 Task: Add Kuumba Made Persian Garden Fragrance Oil to the cart.
Action: Mouse moved to (236, 124)
Screenshot: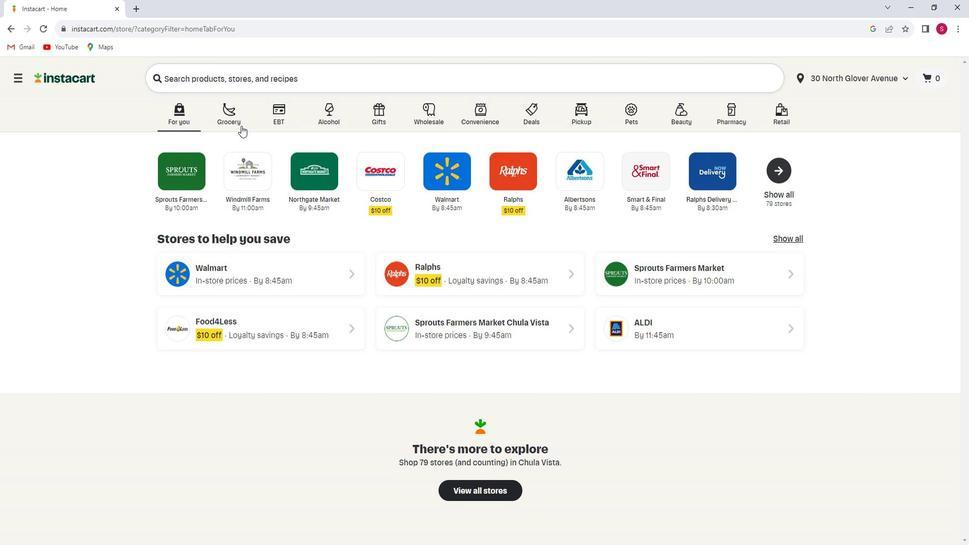 
Action: Mouse pressed left at (236, 124)
Screenshot: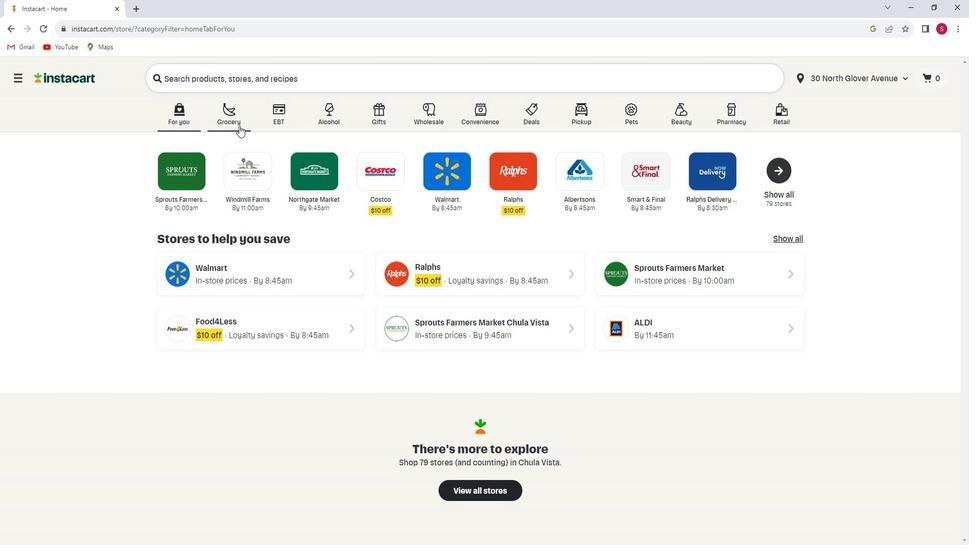
Action: Mouse moved to (219, 309)
Screenshot: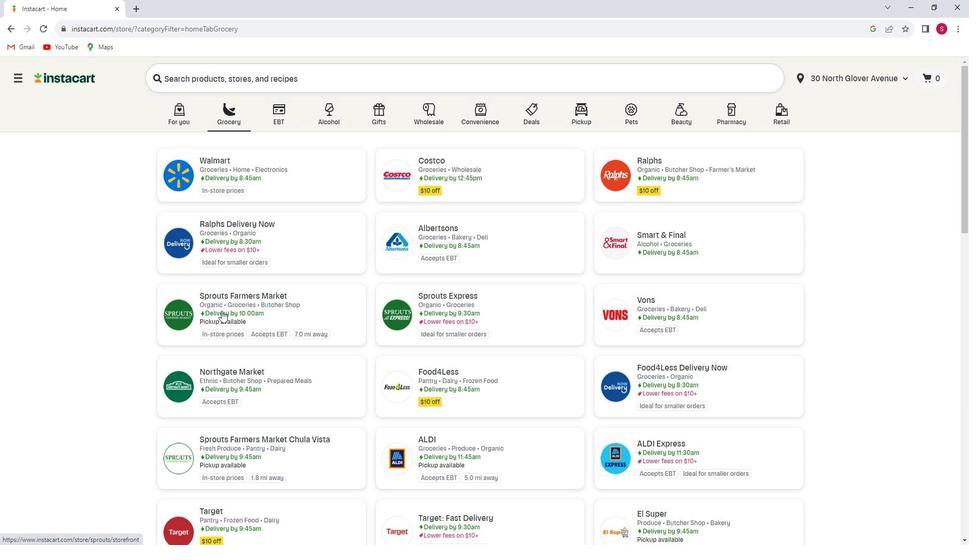 
Action: Mouse pressed left at (219, 309)
Screenshot: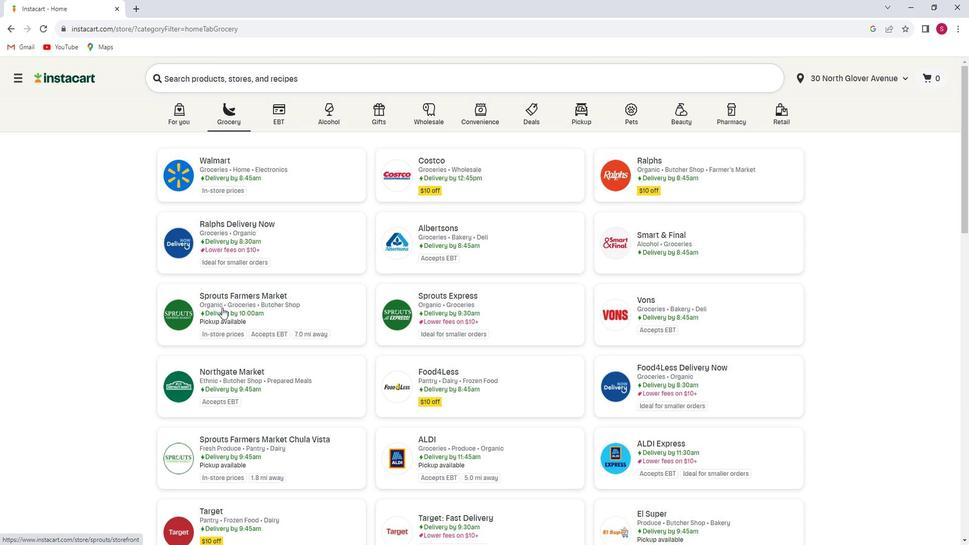 
Action: Mouse moved to (44, 302)
Screenshot: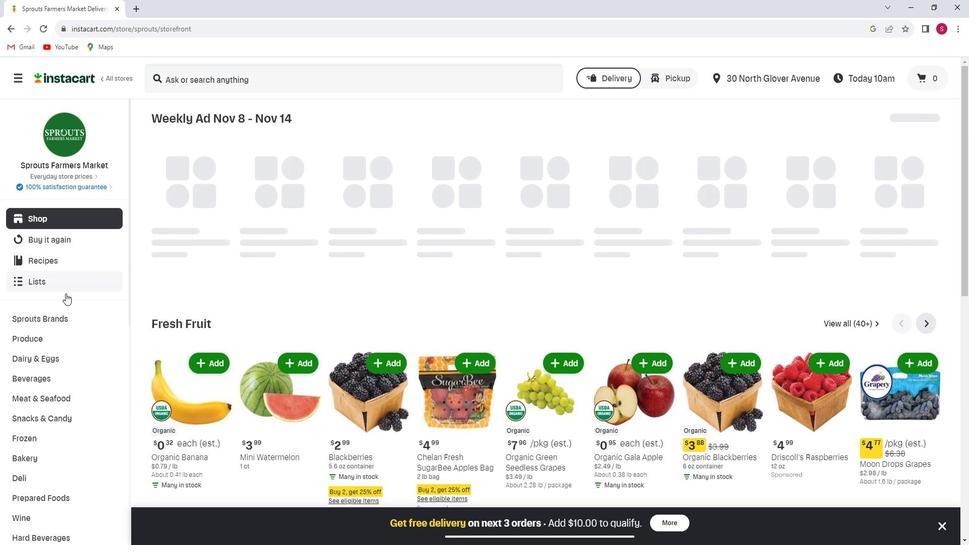 
Action: Mouse scrolled (44, 302) with delta (0, 0)
Screenshot: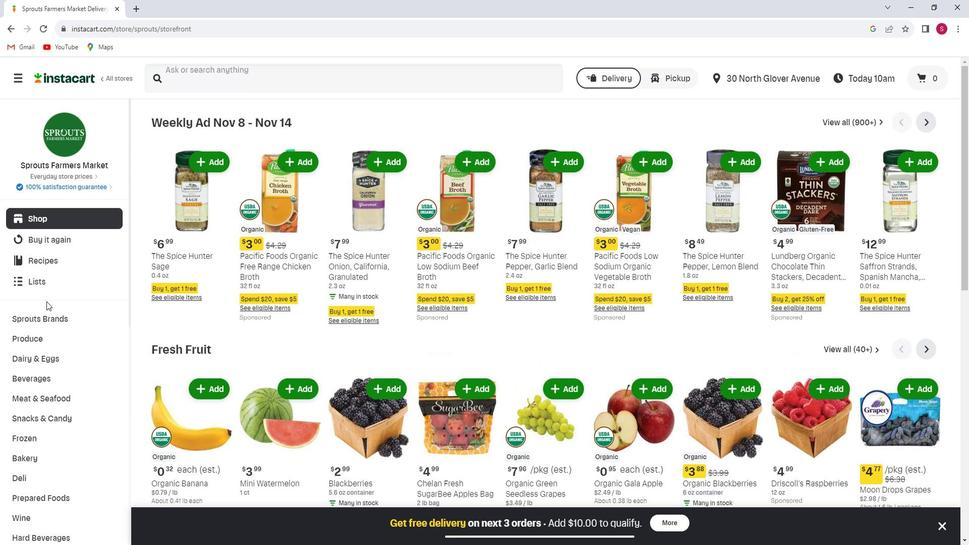 
Action: Mouse scrolled (44, 302) with delta (0, 0)
Screenshot: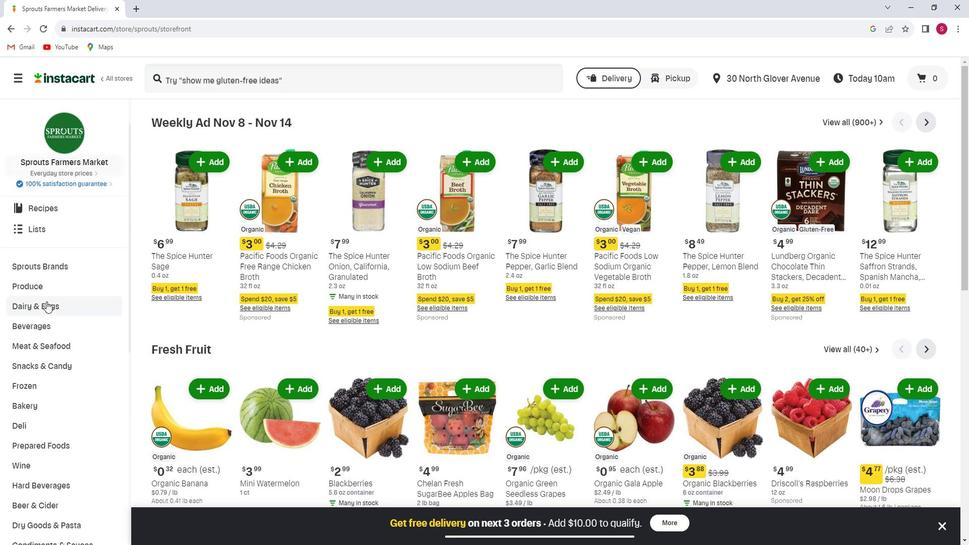 
Action: Mouse scrolled (44, 302) with delta (0, 0)
Screenshot: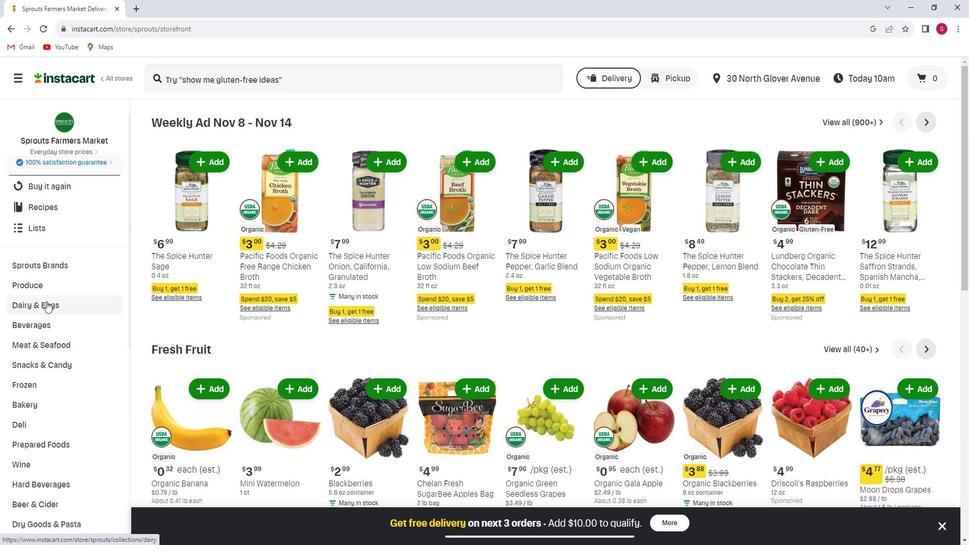 
Action: Mouse scrolled (44, 302) with delta (0, 0)
Screenshot: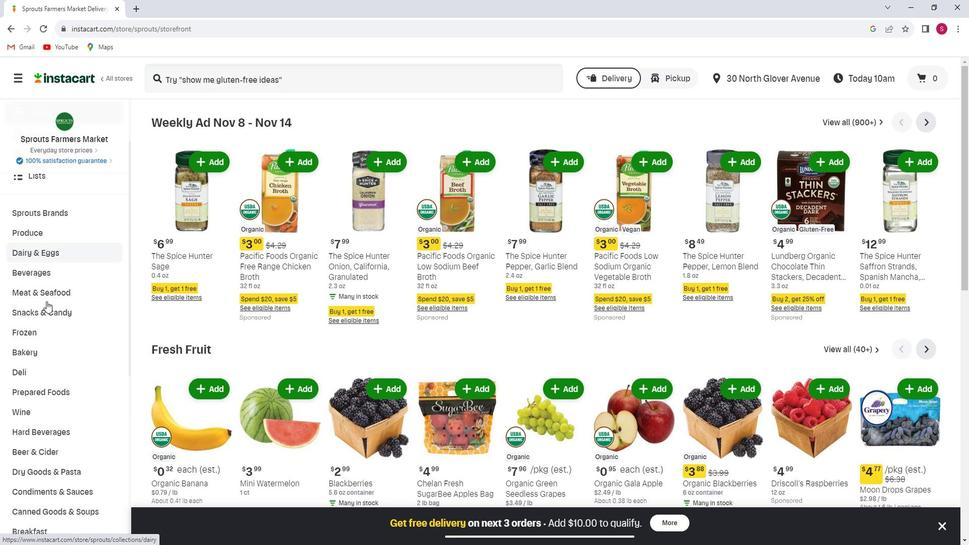 
Action: Mouse scrolled (44, 302) with delta (0, 0)
Screenshot: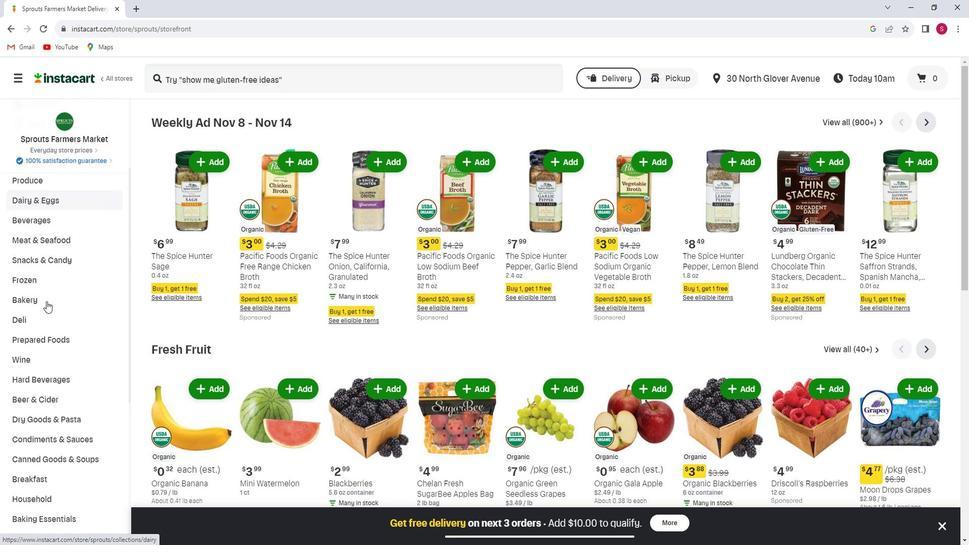 
Action: Mouse moved to (43, 303)
Screenshot: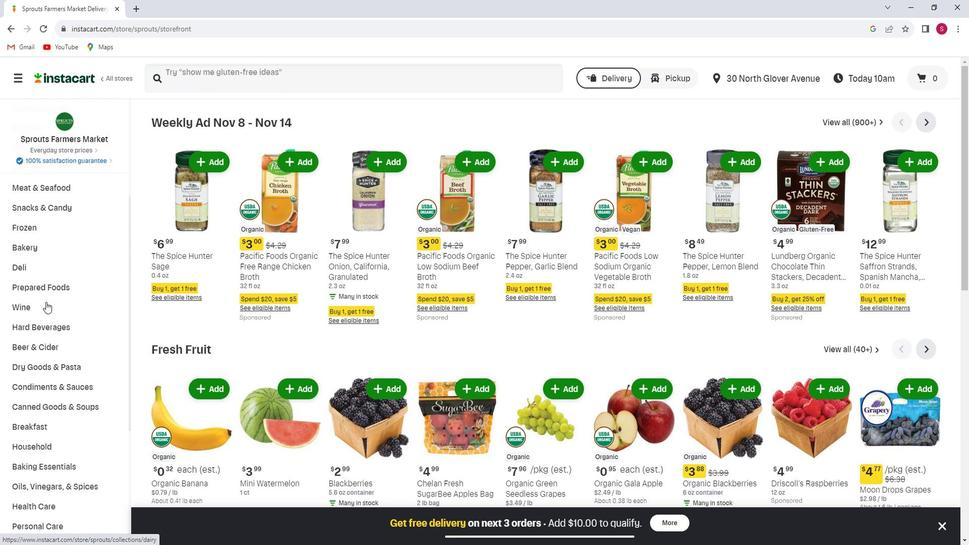 
Action: Mouse scrolled (43, 302) with delta (0, -1)
Screenshot: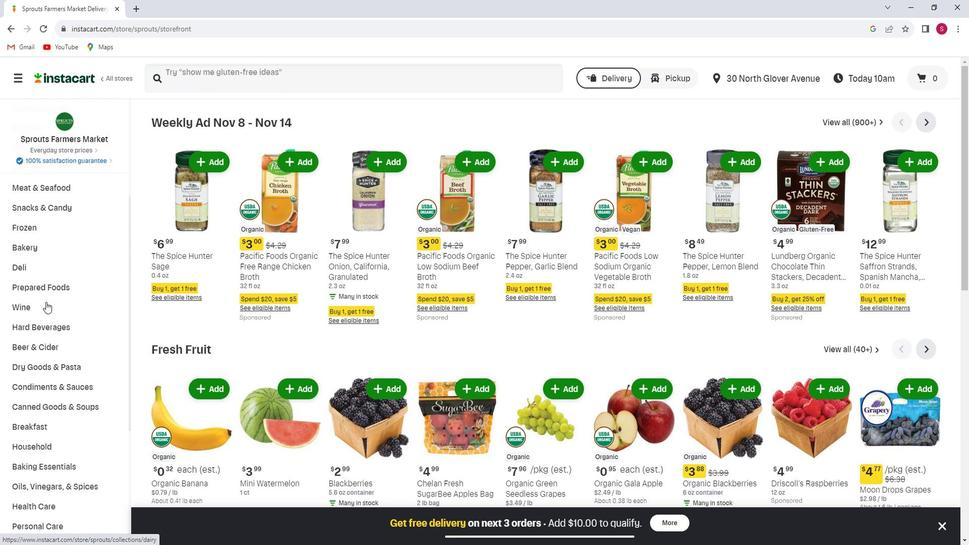 
Action: Mouse moved to (43, 304)
Screenshot: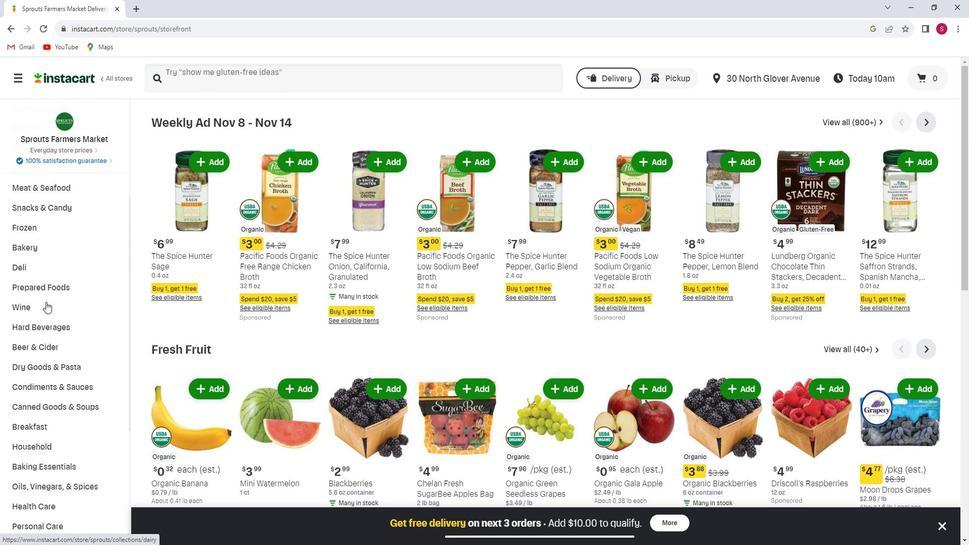 
Action: Mouse scrolled (43, 303) with delta (0, 0)
Screenshot: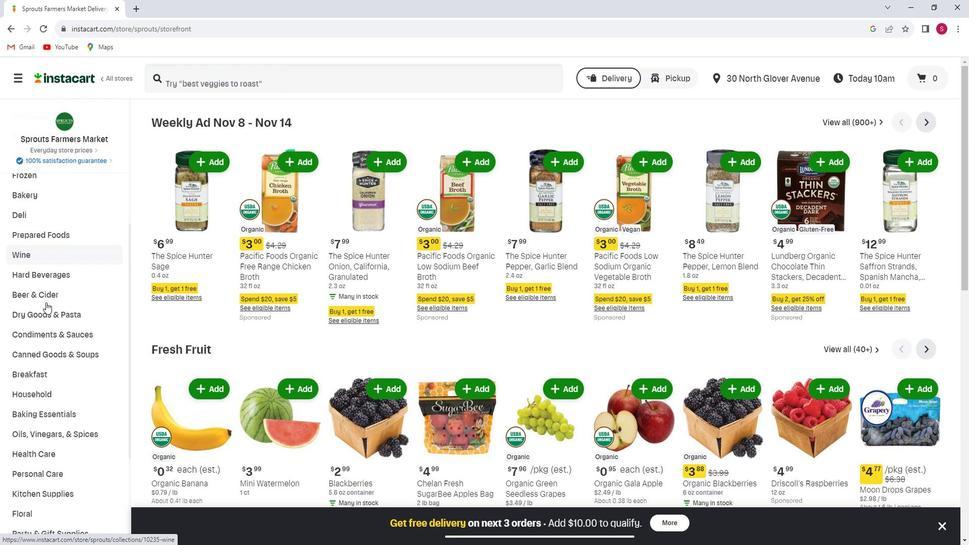 
Action: Mouse moved to (43, 304)
Screenshot: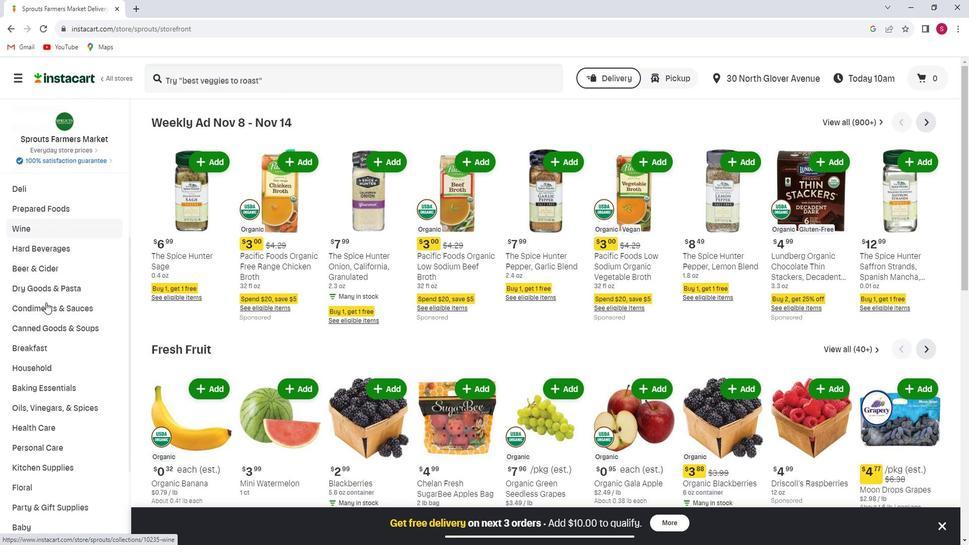 
Action: Mouse scrolled (43, 304) with delta (0, 0)
Screenshot: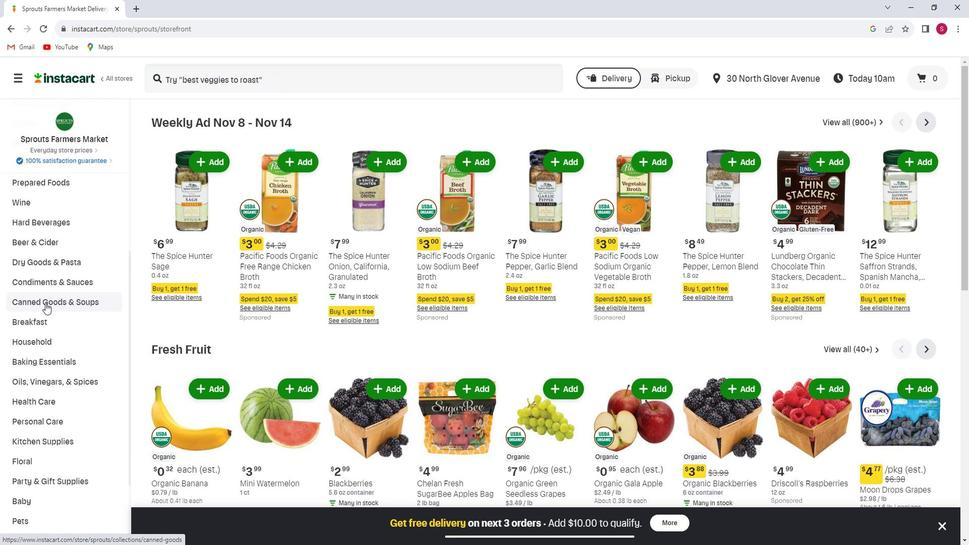 
Action: Mouse scrolled (43, 304) with delta (0, 0)
Screenshot: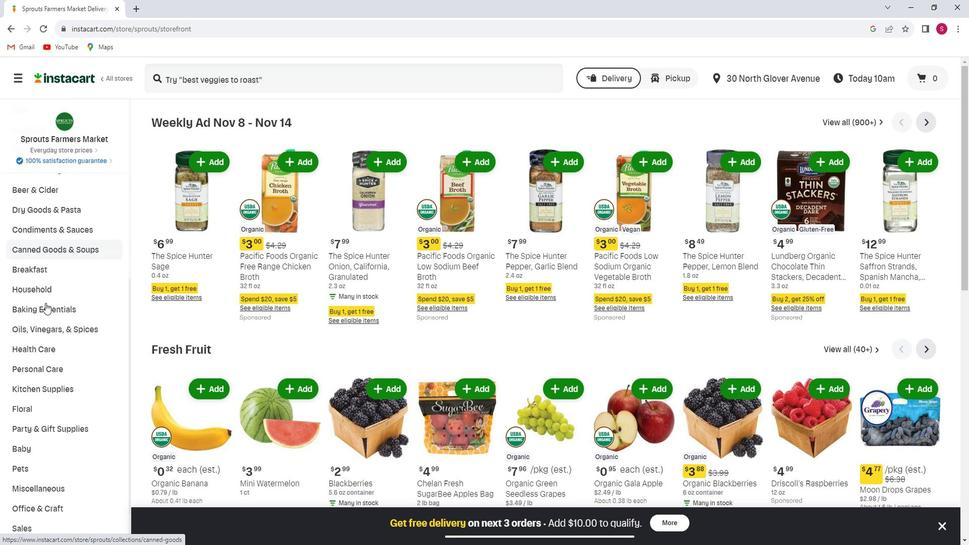 
Action: Mouse moved to (41, 319)
Screenshot: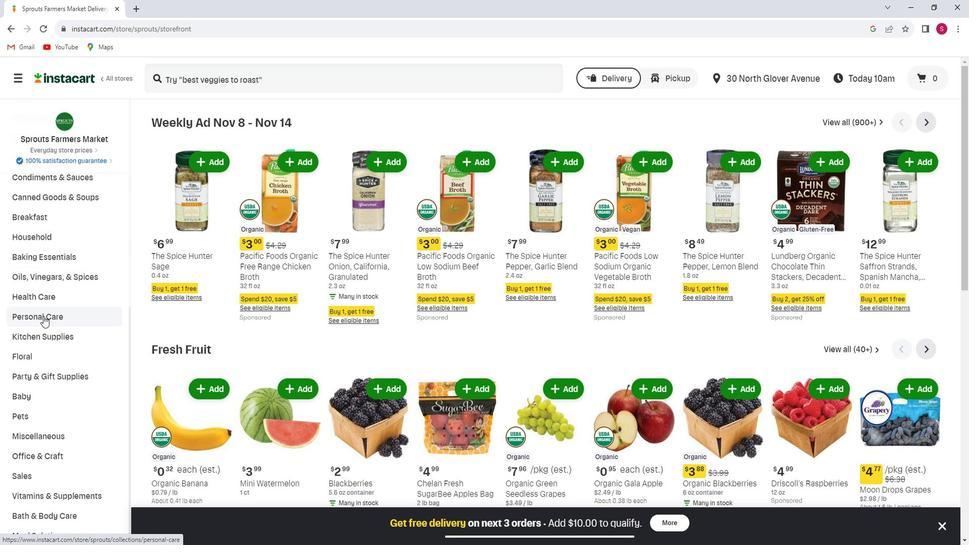 
Action: Mouse pressed left at (41, 319)
Screenshot: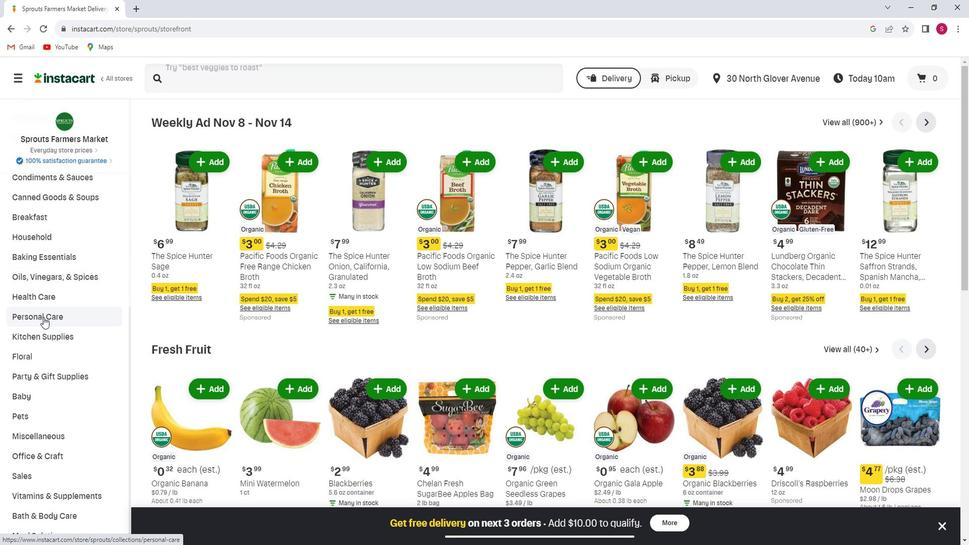 
Action: Mouse moved to (873, 148)
Screenshot: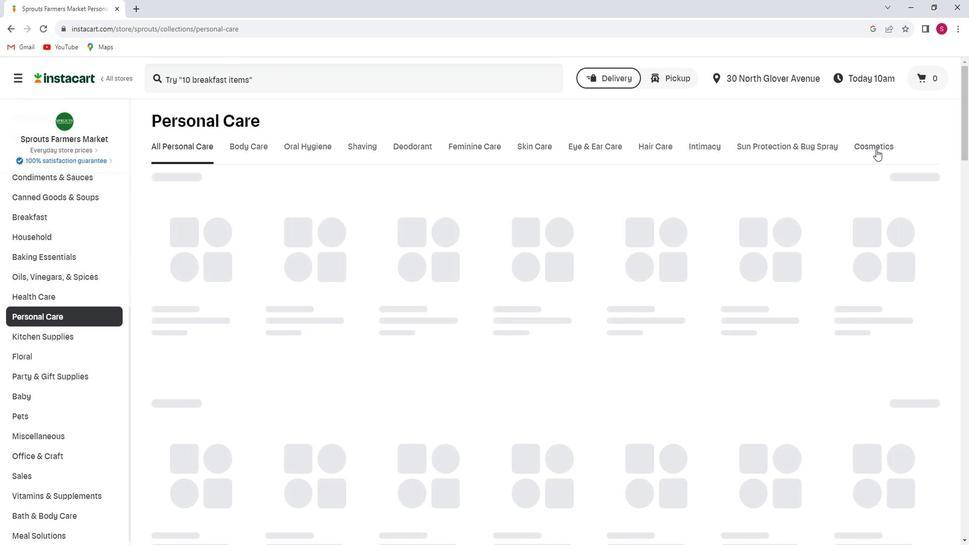
Action: Mouse pressed left at (873, 148)
Screenshot: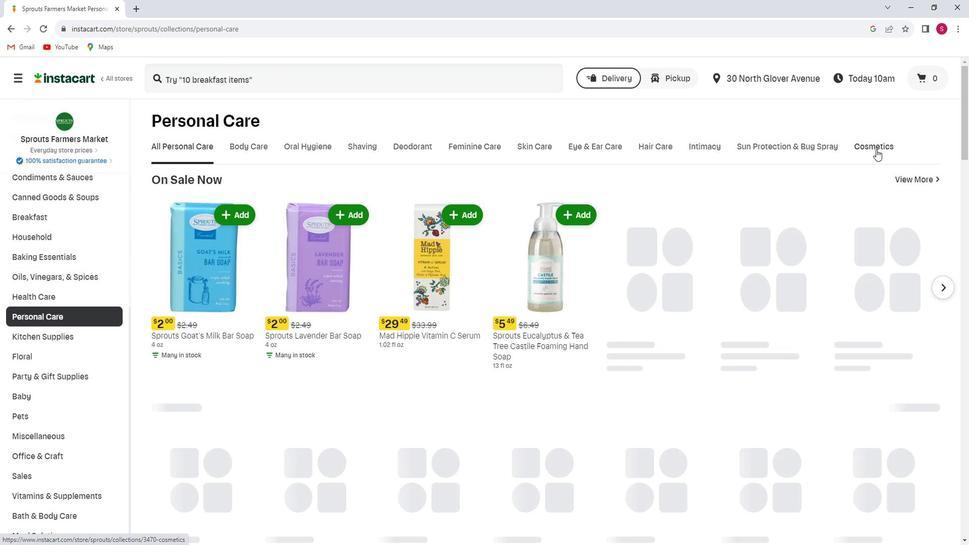 
Action: Mouse moved to (374, 194)
Screenshot: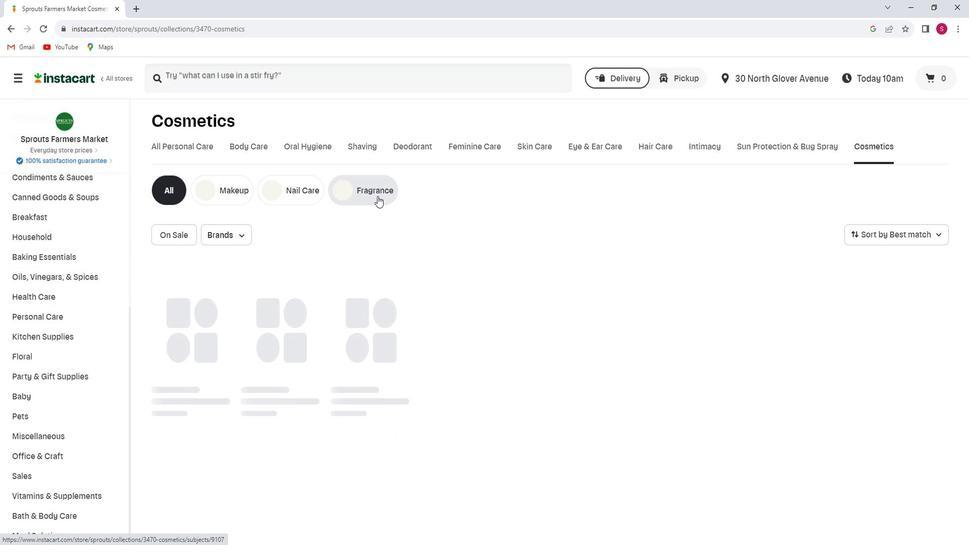 
Action: Mouse pressed left at (374, 194)
Screenshot: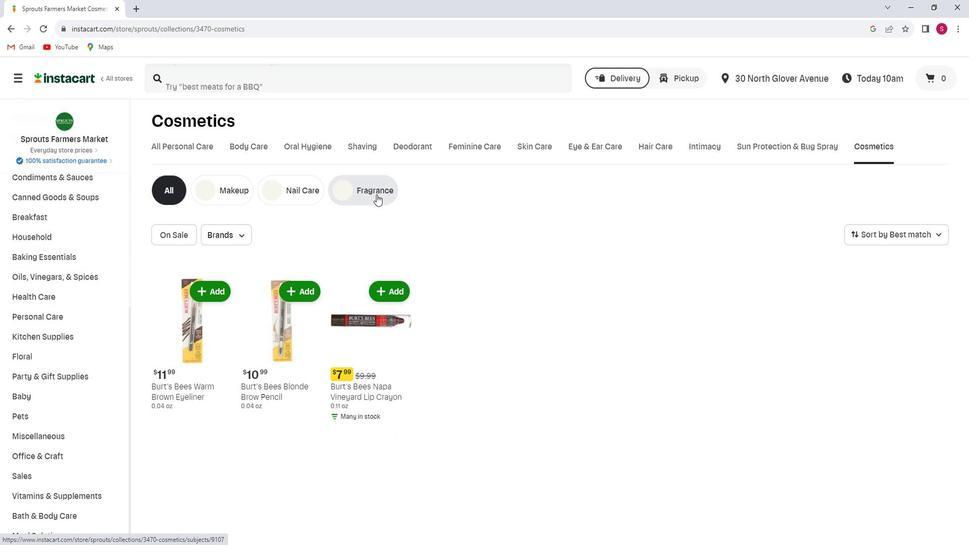 
Action: Mouse moved to (326, 72)
Screenshot: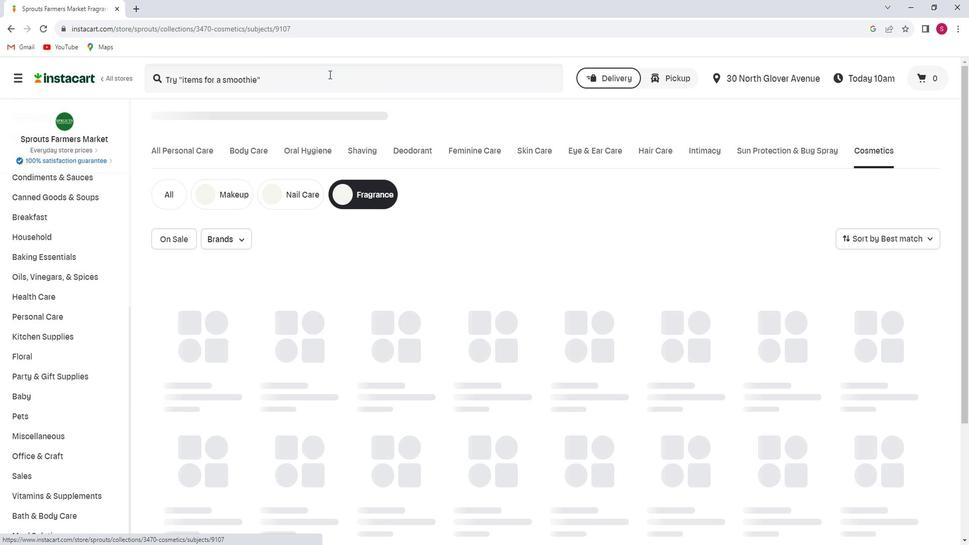 
Action: Mouse pressed left at (326, 72)
Screenshot: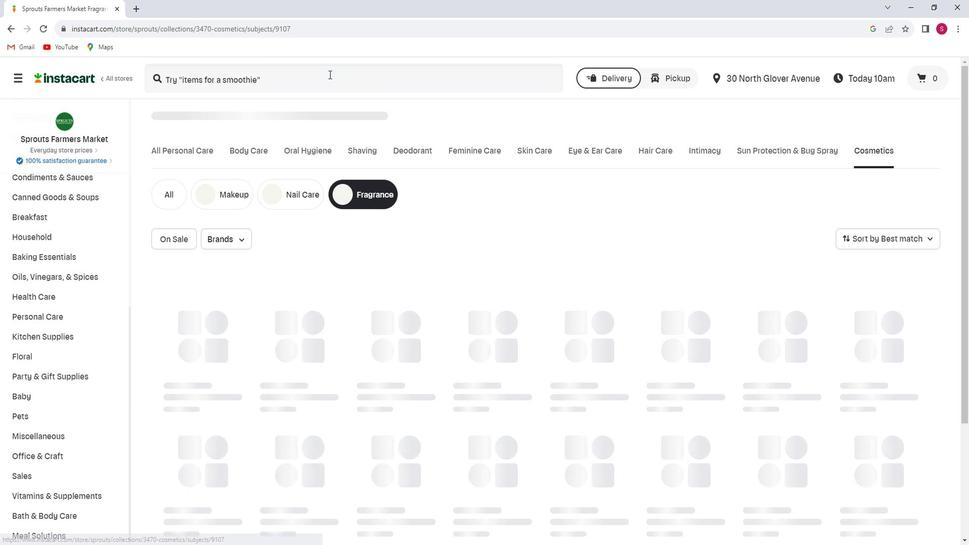 
Action: Key pressed <Key.shift>Kuumba<Key.space><Key.shift>Made<Key.space><Key.shift>Persian<Key.space><Key.shift>Garden<Key.space><Key.shift>Fragrance<Key.space><Key.shift>Oil<Key.enter>
Screenshot: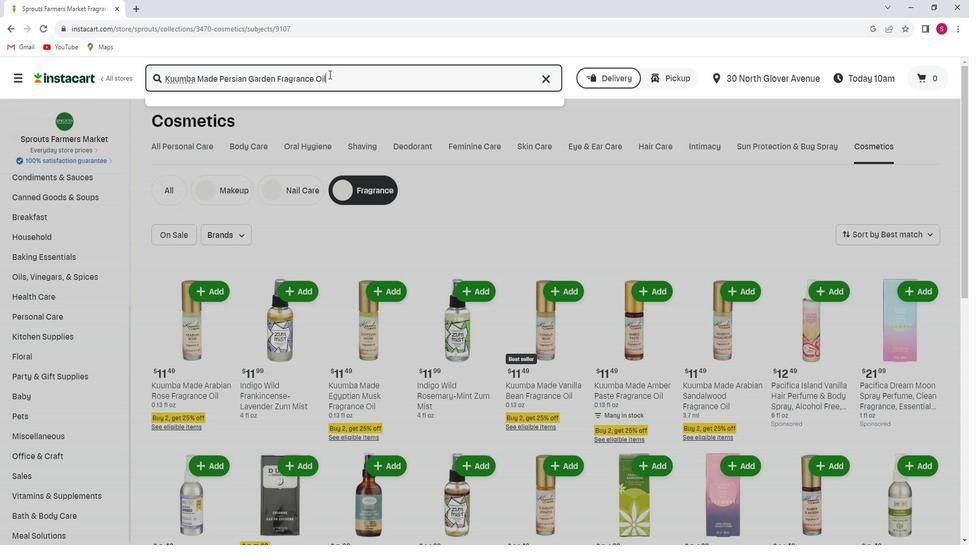 
Action: Mouse moved to (264, 219)
Screenshot: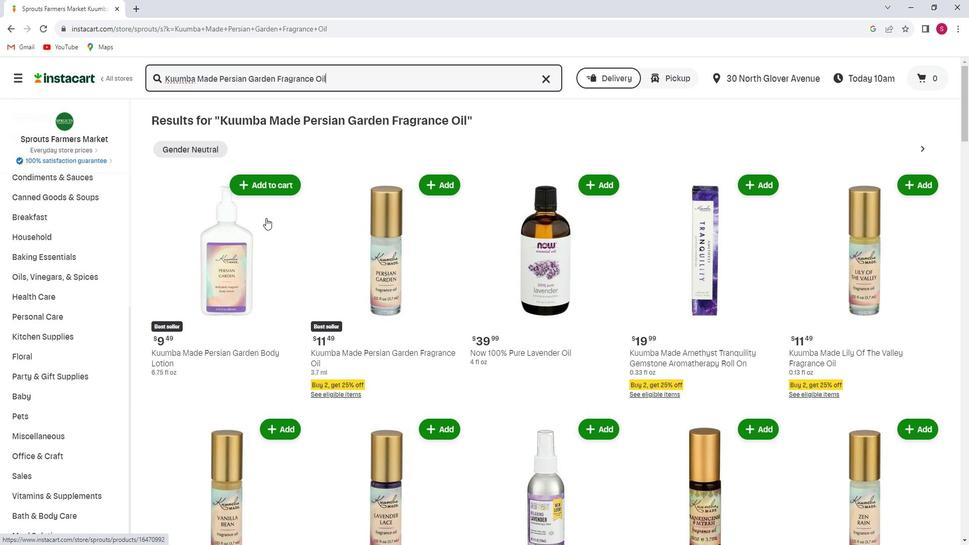 
Action: Mouse scrolled (264, 219) with delta (0, 0)
Screenshot: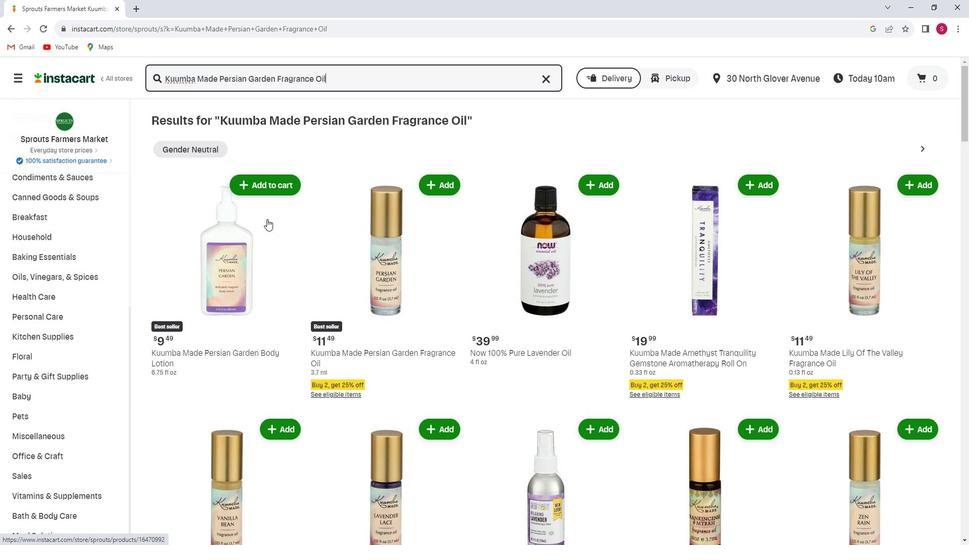 
Action: Mouse moved to (437, 139)
Screenshot: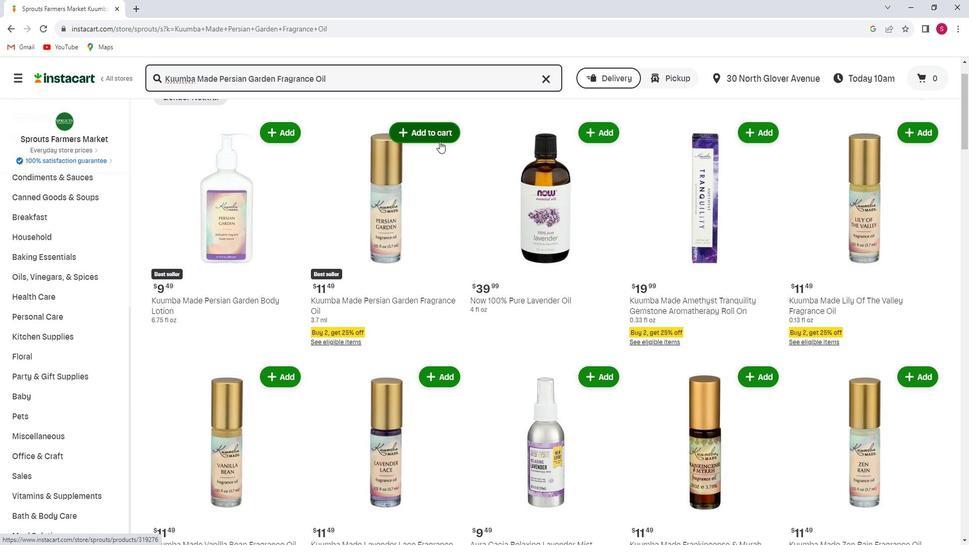 
Action: Mouse pressed left at (437, 139)
Screenshot: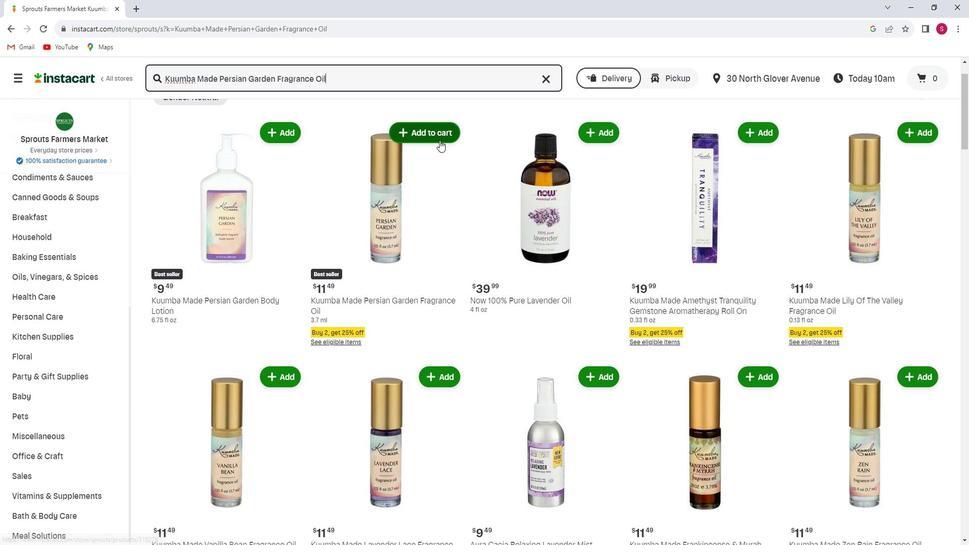 
Action: Mouse moved to (419, 233)
Screenshot: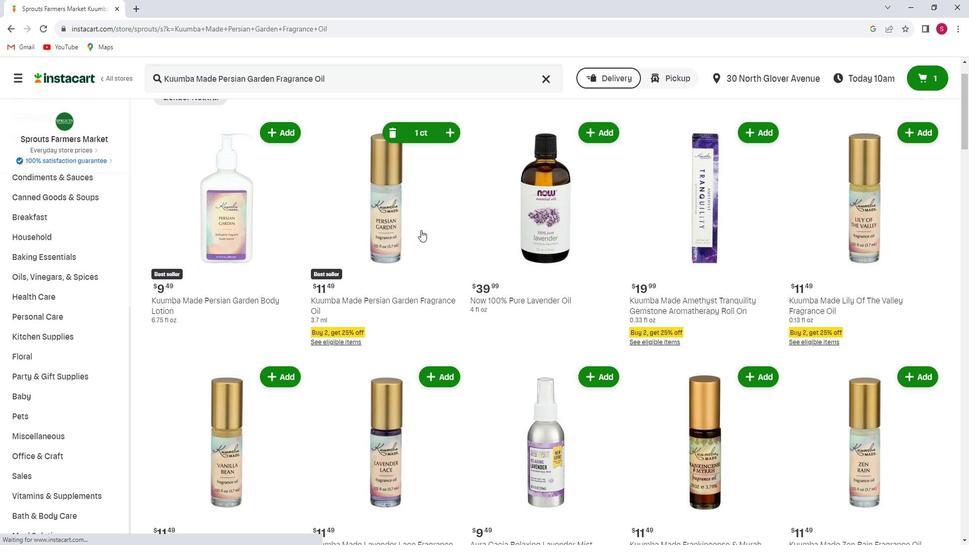 
